 Task: Add Ithaca Lemon Garlic Hummus to the cart.
Action: Mouse moved to (1006, 329)
Screenshot: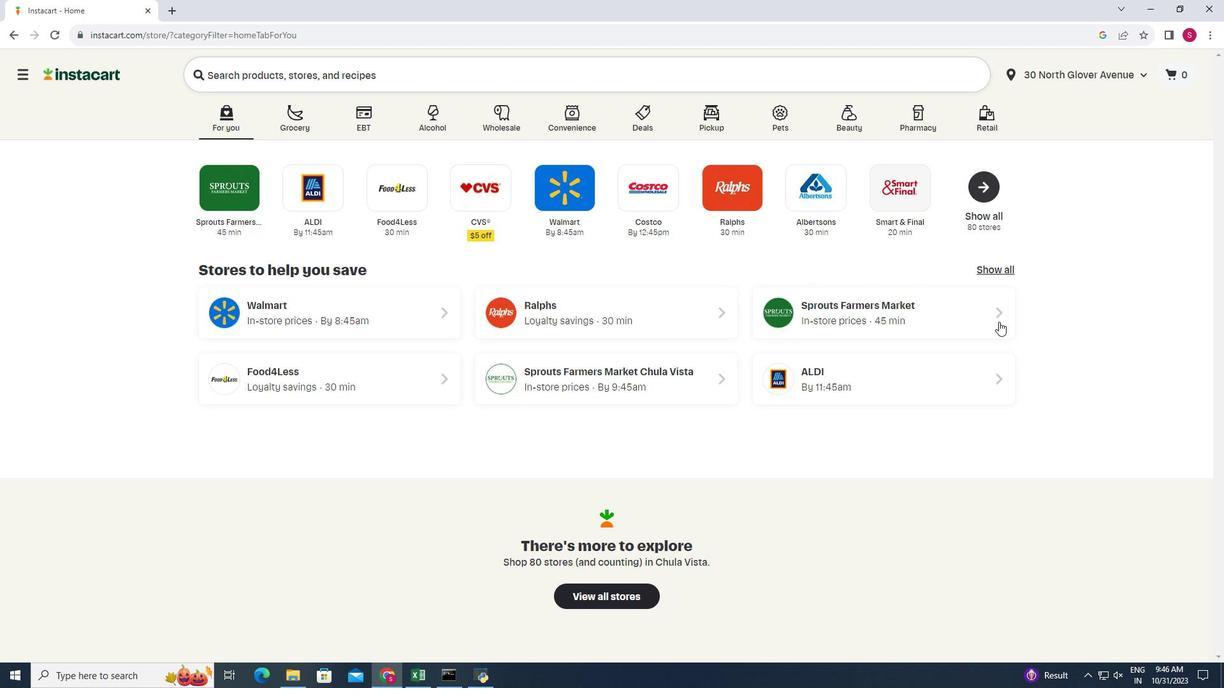 
Action: Mouse pressed left at (1006, 329)
Screenshot: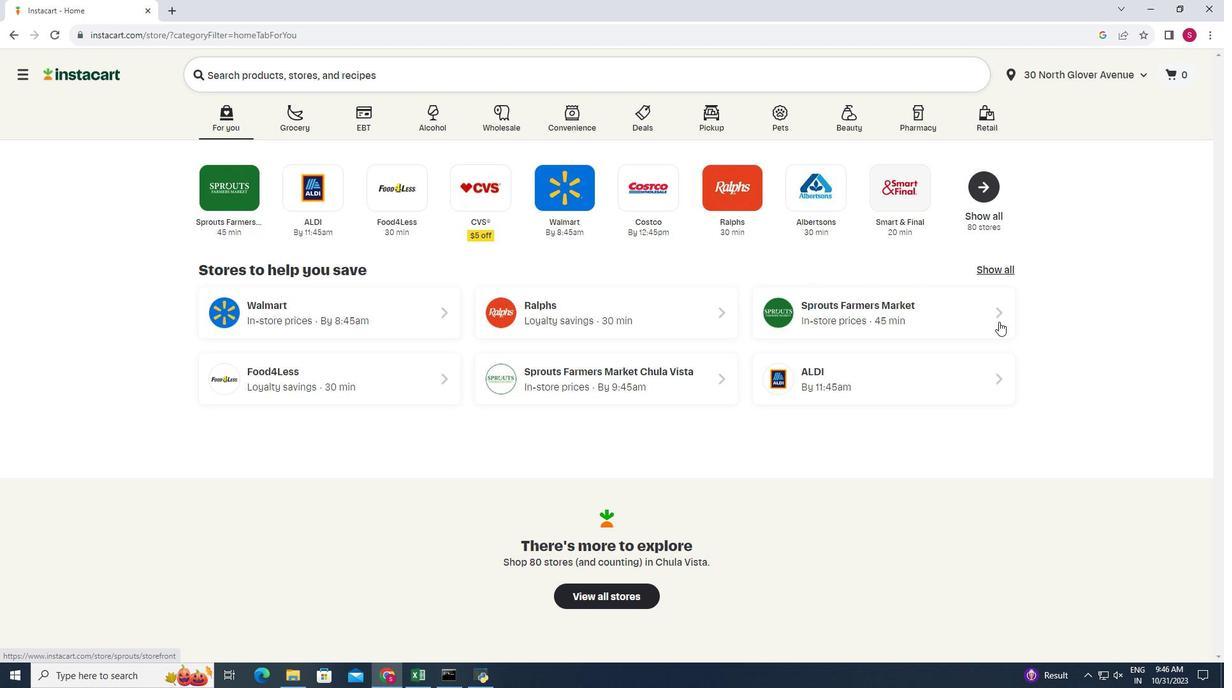 
Action: Mouse moved to (24, 568)
Screenshot: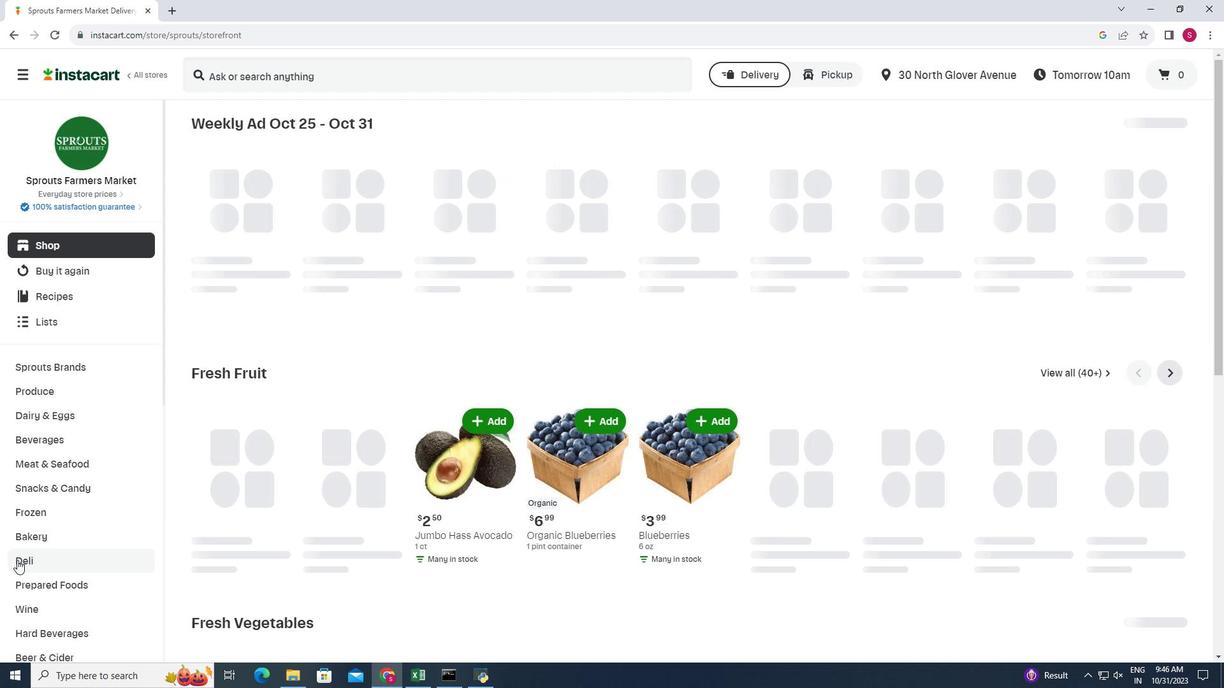 
Action: Mouse pressed left at (24, 568)
Screenshot: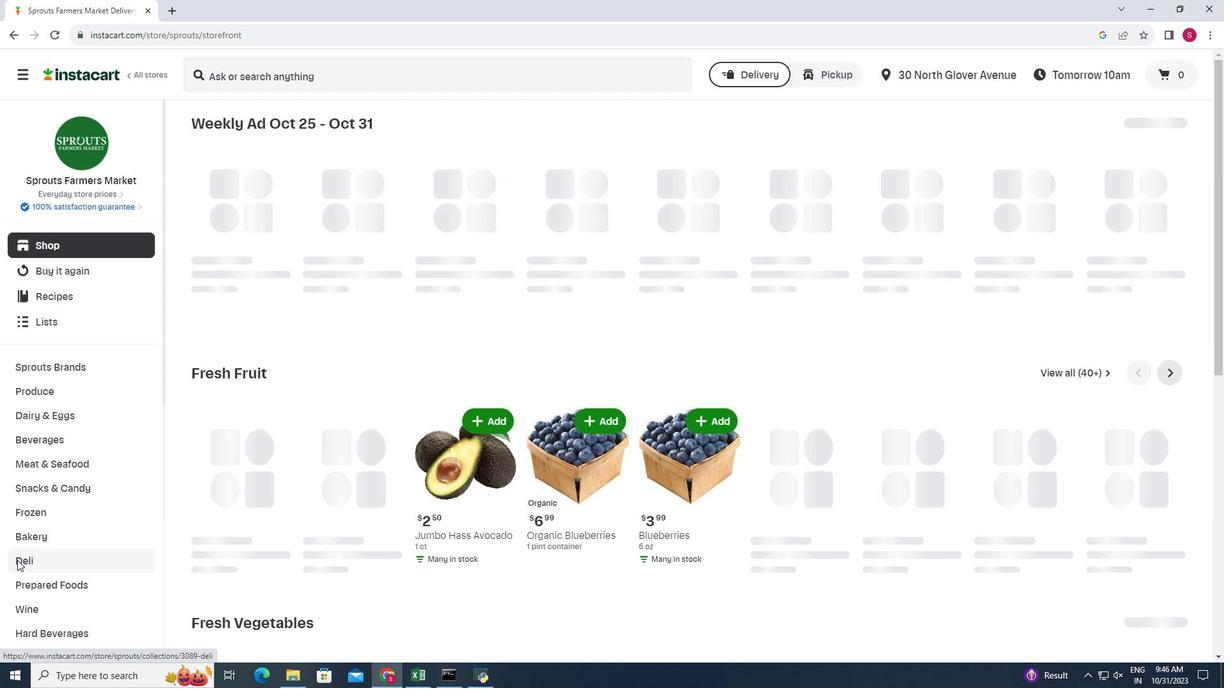 
Action: Mouse moved to (443, 165)
Screenshot: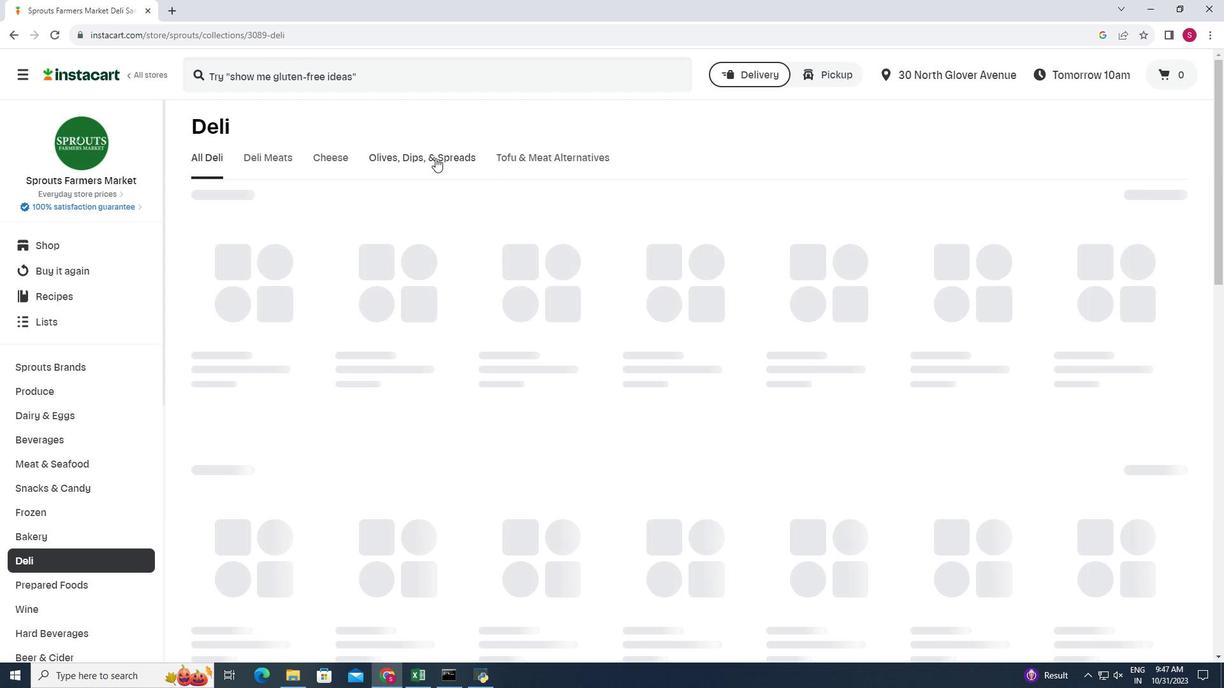 
Action: Mouse pressed left at (443, 165)
Screenshot: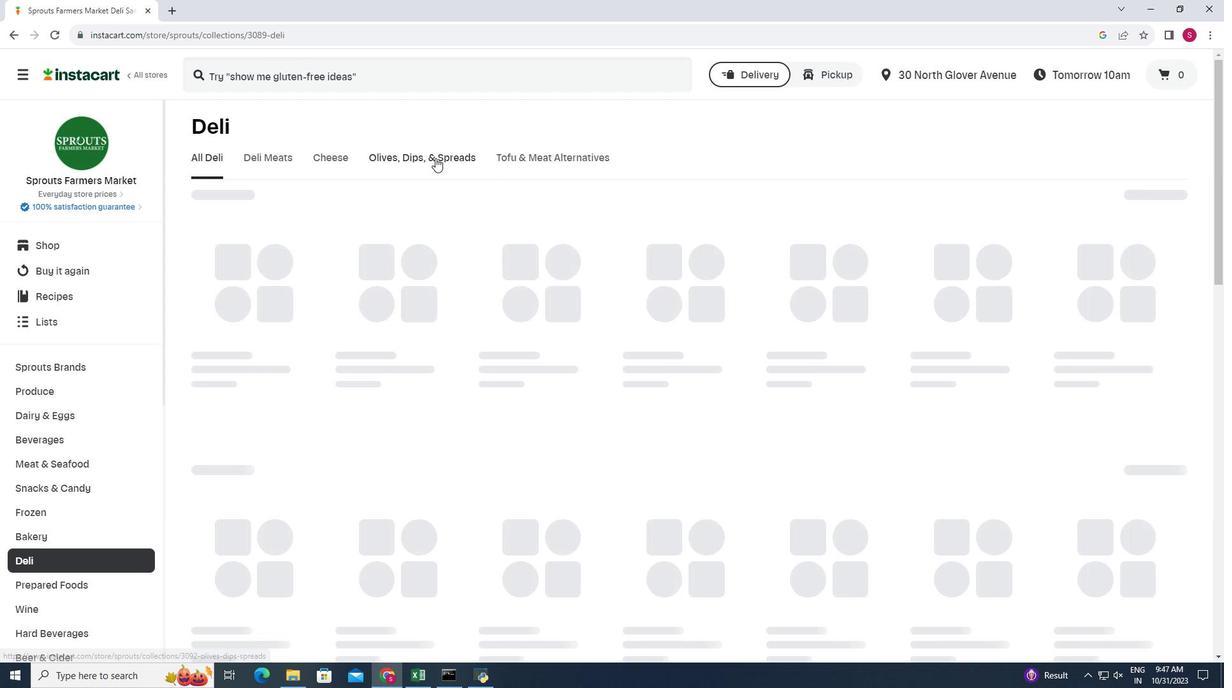 
Action: Mouse moved to (287, 232)
Screenshot: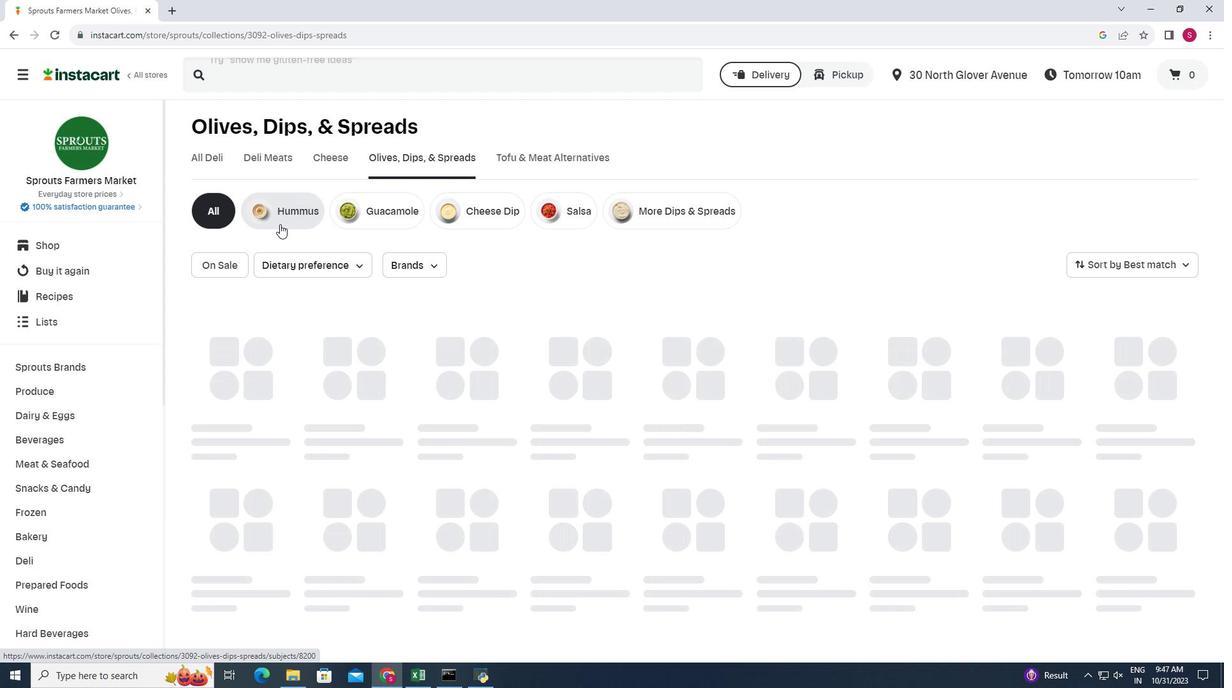 
Action: Mouse pressed left at (287, 232)
Screenshot: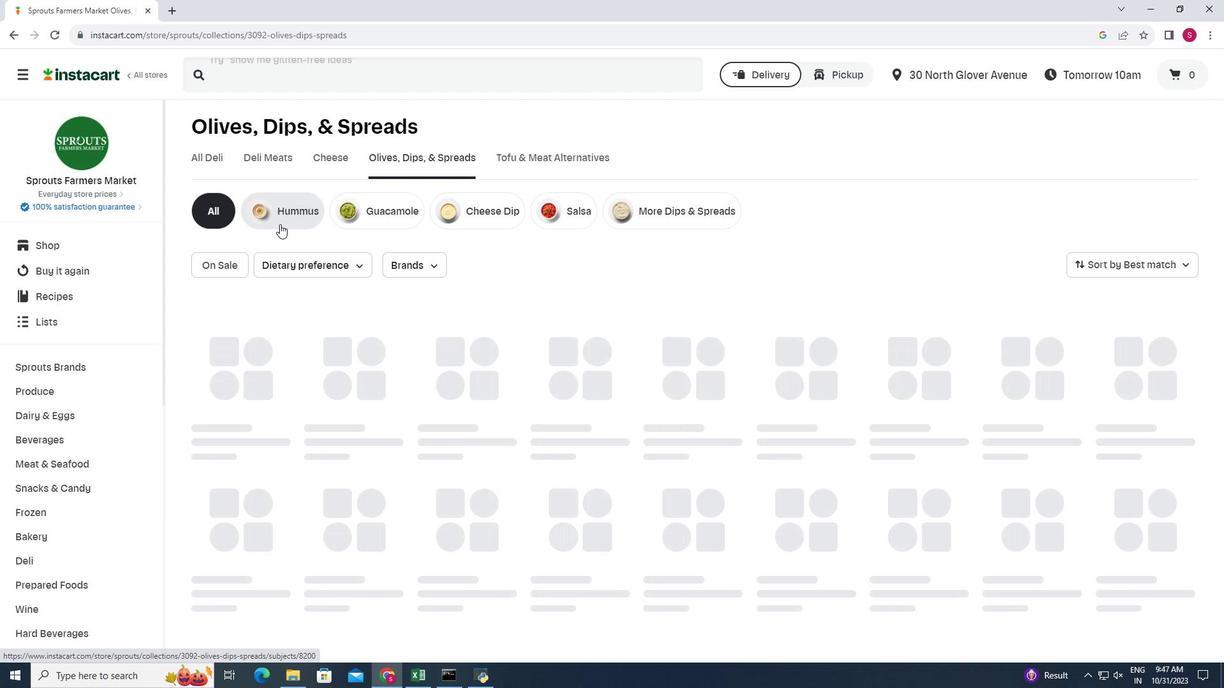 
Action: Mouse moved to (260, 288)
Screenshot: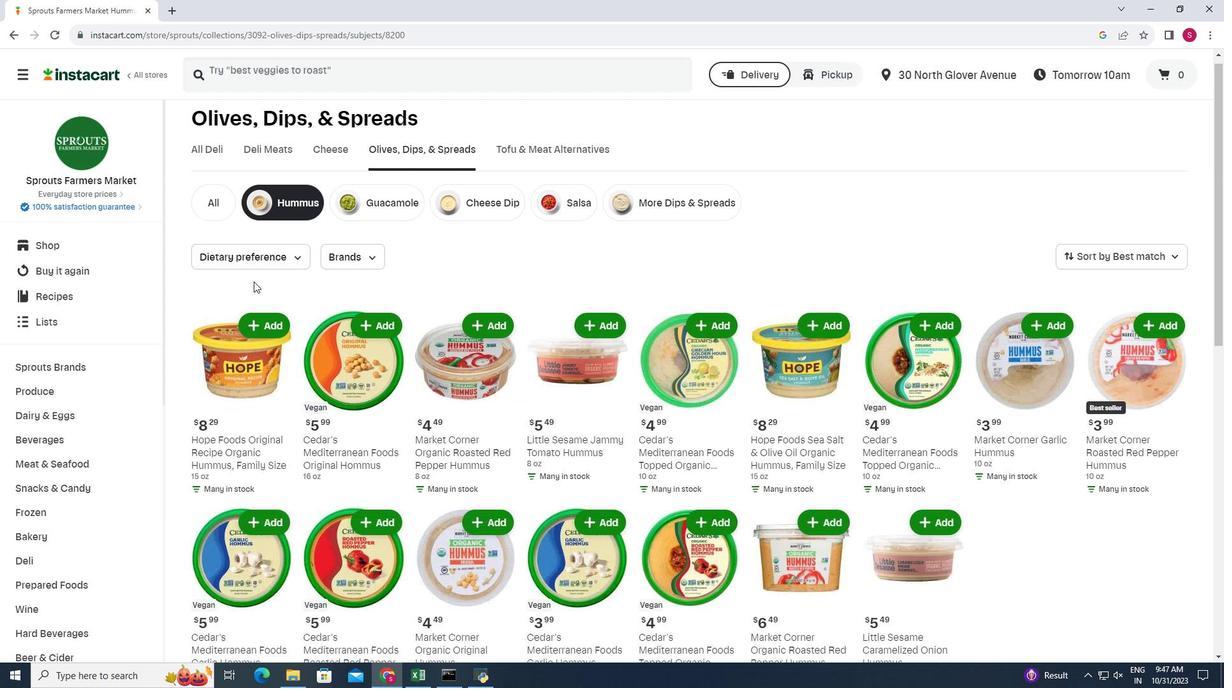 
Action: Mouse scrolled (260, 287) with delta (0, 0)
Screenshot: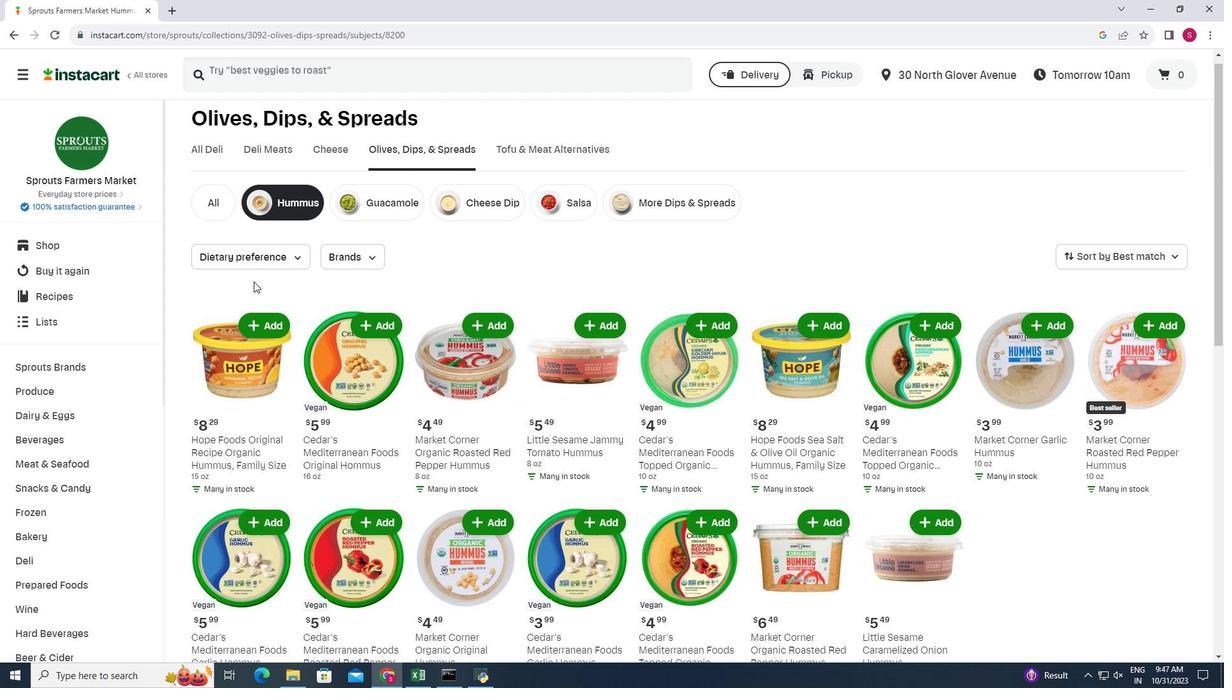 
Action: Mouse moved to (1147, 403)
Screenshot: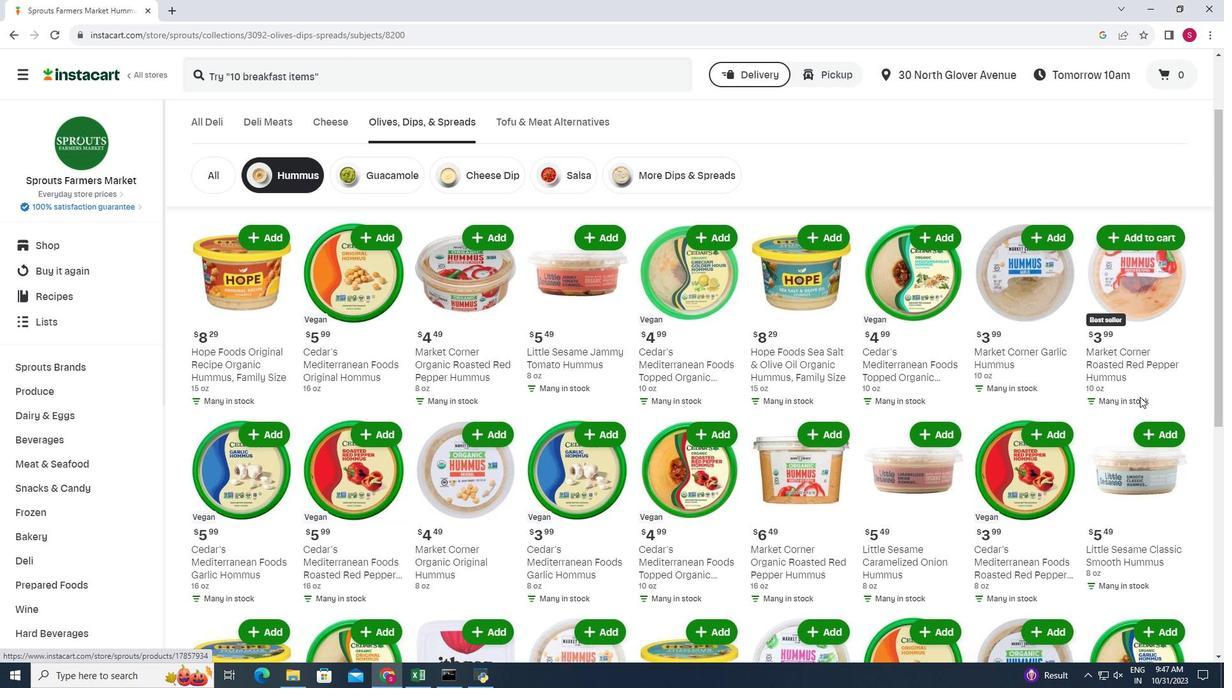 
Action: Mouse scrolled (1147, 403) with delta (0, 0)
Screenshot: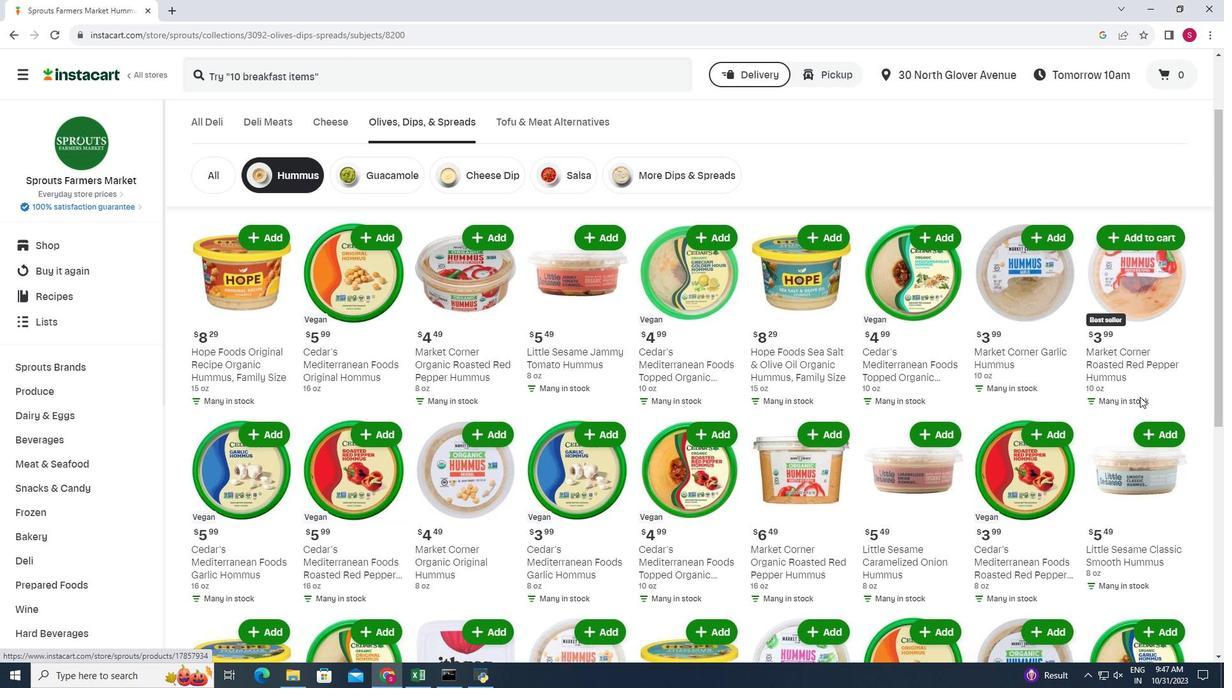 
Action: Mouse moved to (1147, 404)
Screenshot: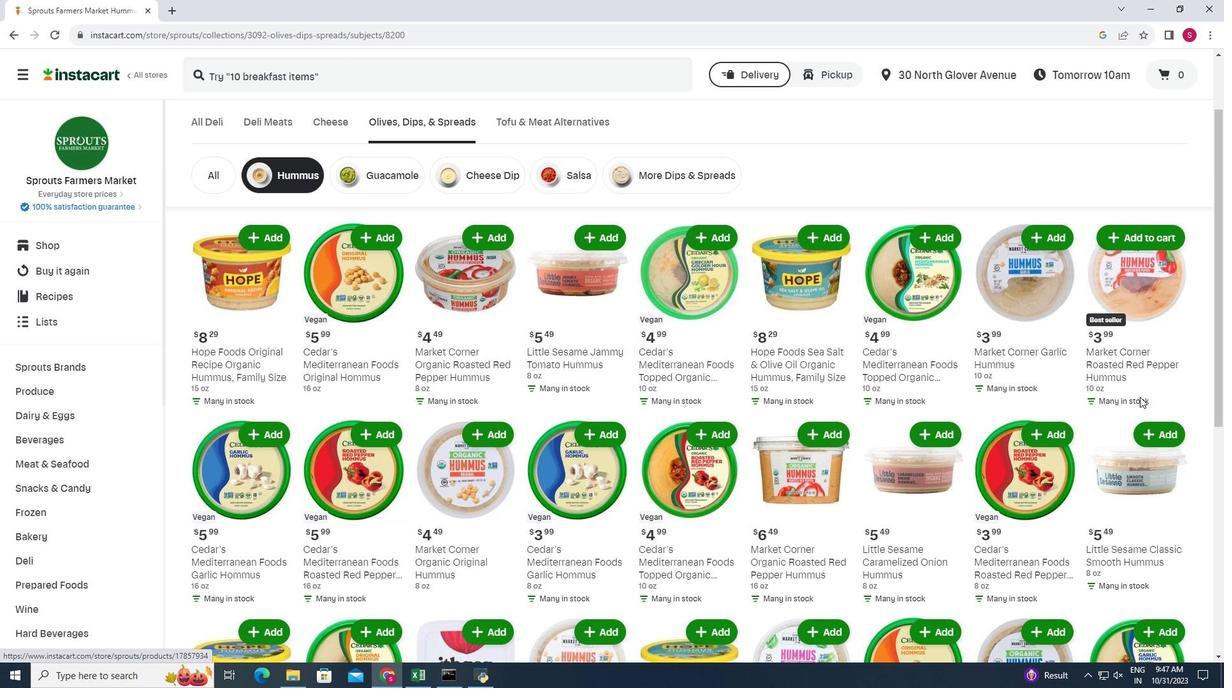 
Action: Mouse scrolled (1147, 404) with delta (0, 0)
Screenshot: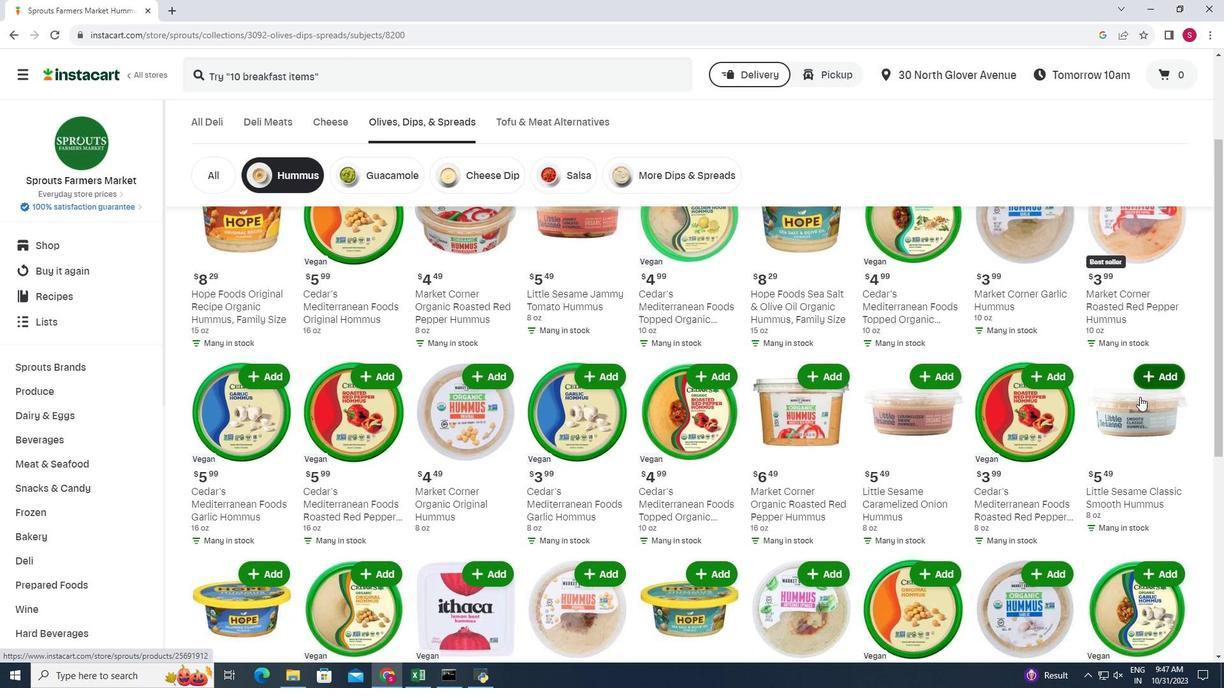 
Action: Mouse moved to (215, 399)
Screenshot: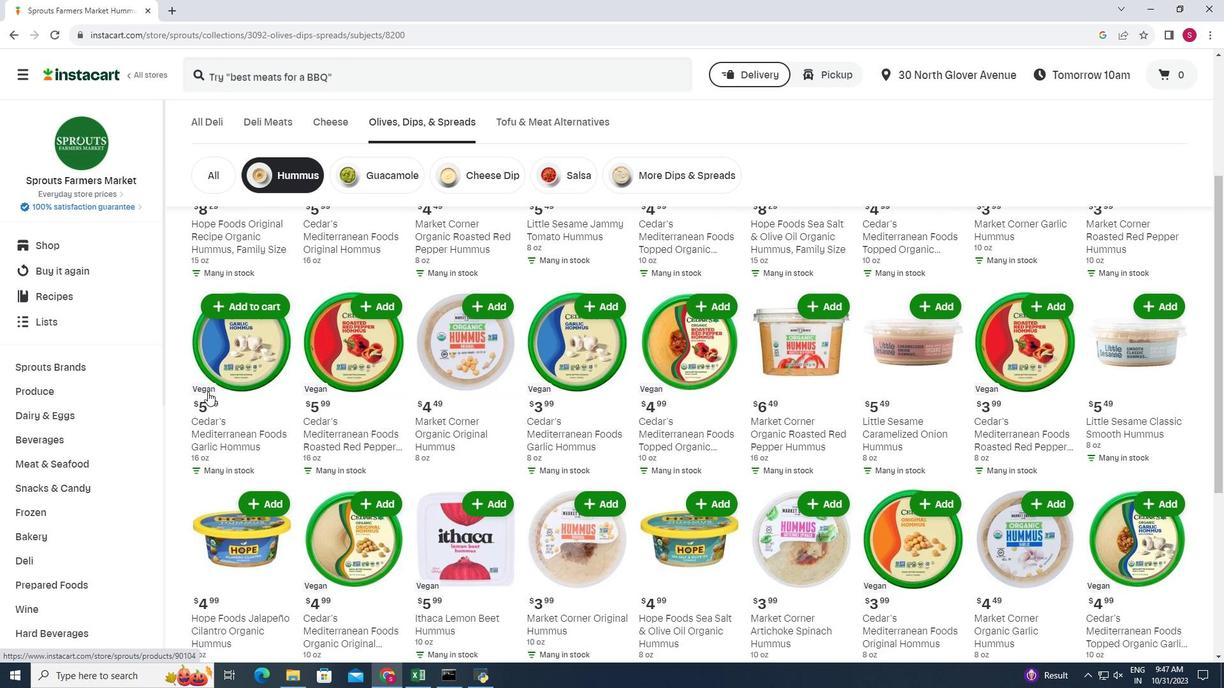 
Action: Mouse scrolled (215, 399) with delta (0, 0)
Screenshot: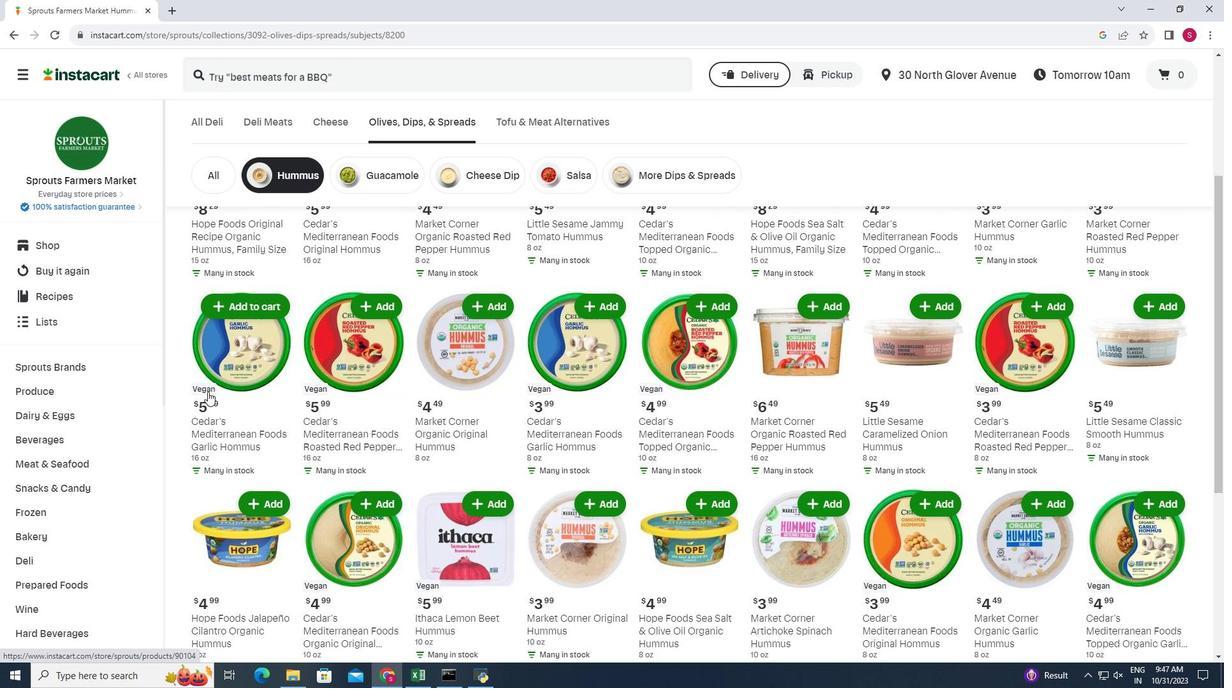 
Action: Mouse scrolled (215, 399) with delta (0, 0)
Screenshot: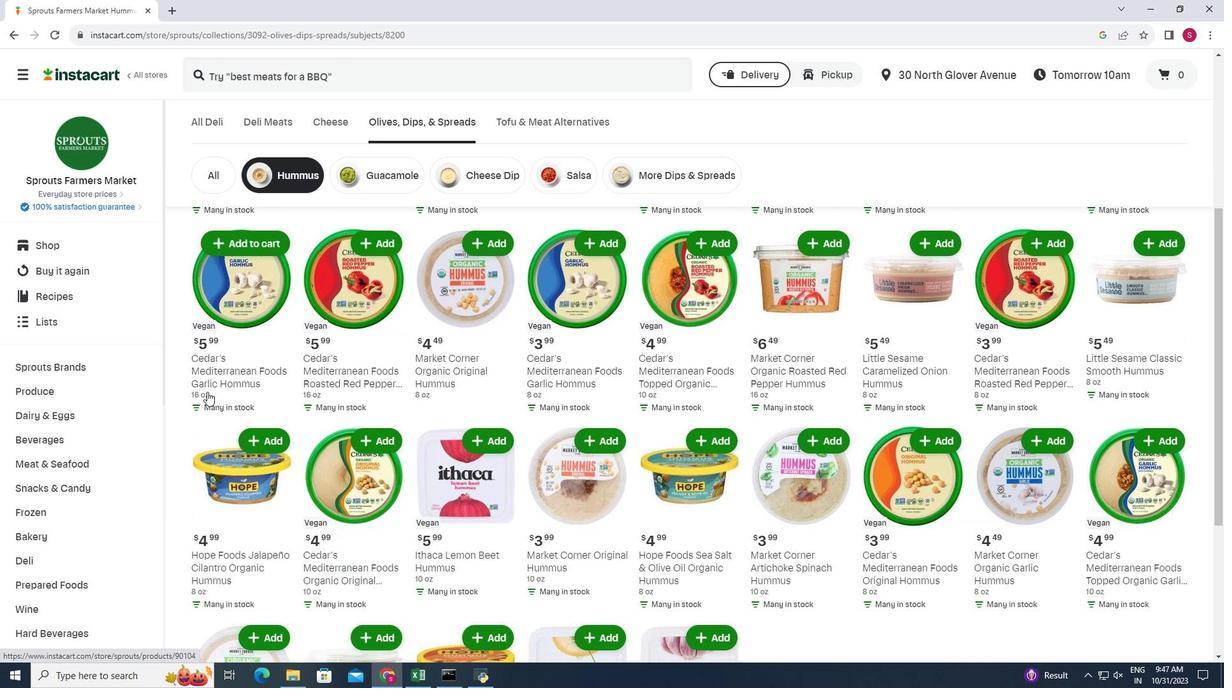 
Action: Mouse scrolled (215, 399) with delta (0, 0)
Screenshot: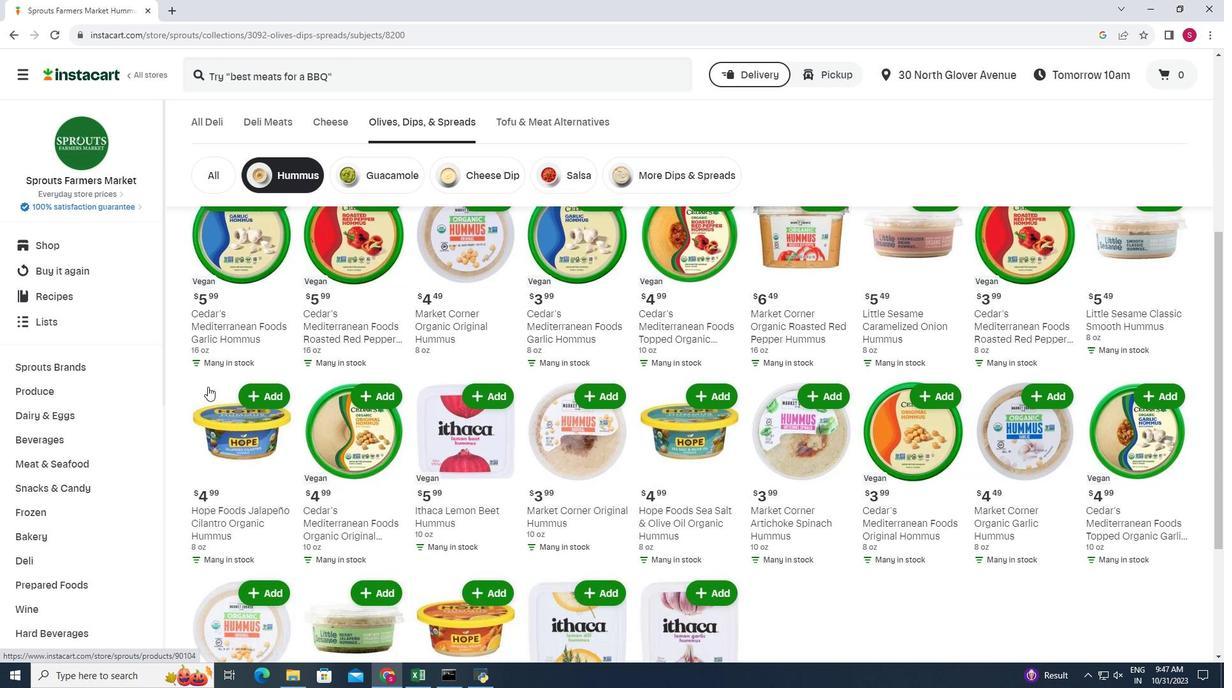 
Action: Mouse moved to (1193, 512)
Screenshot: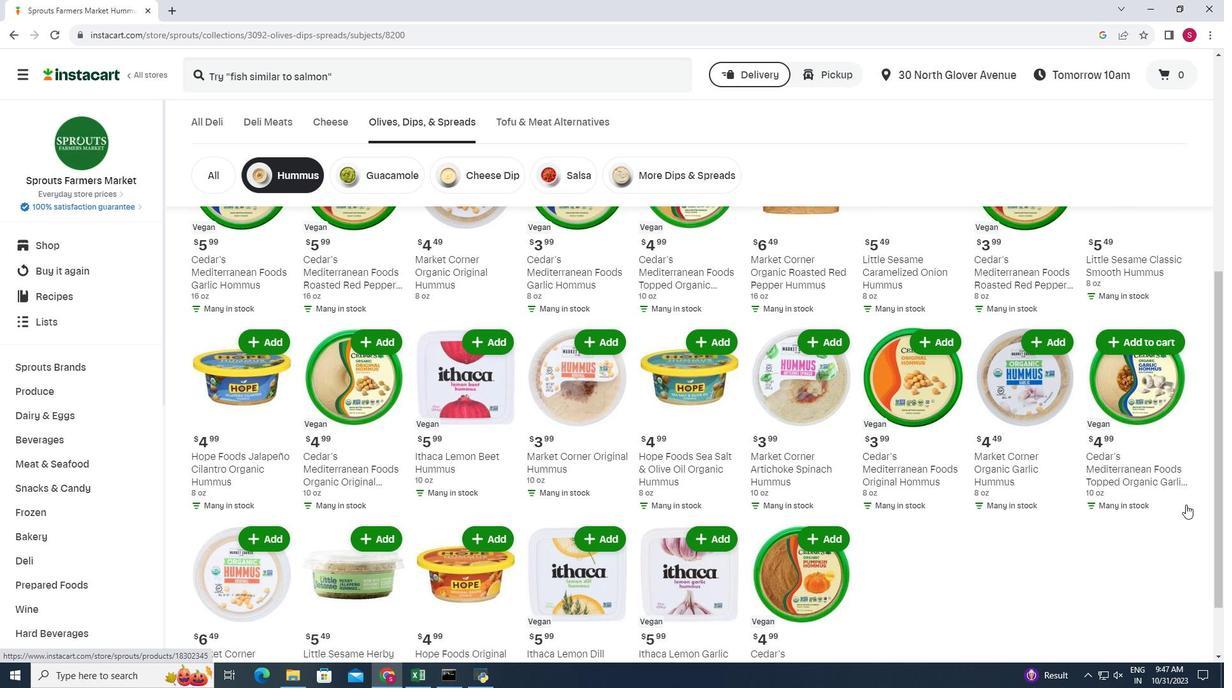 
Action: Mouse scrolled (1193, 512) with delta (0, 0)
Screenshot: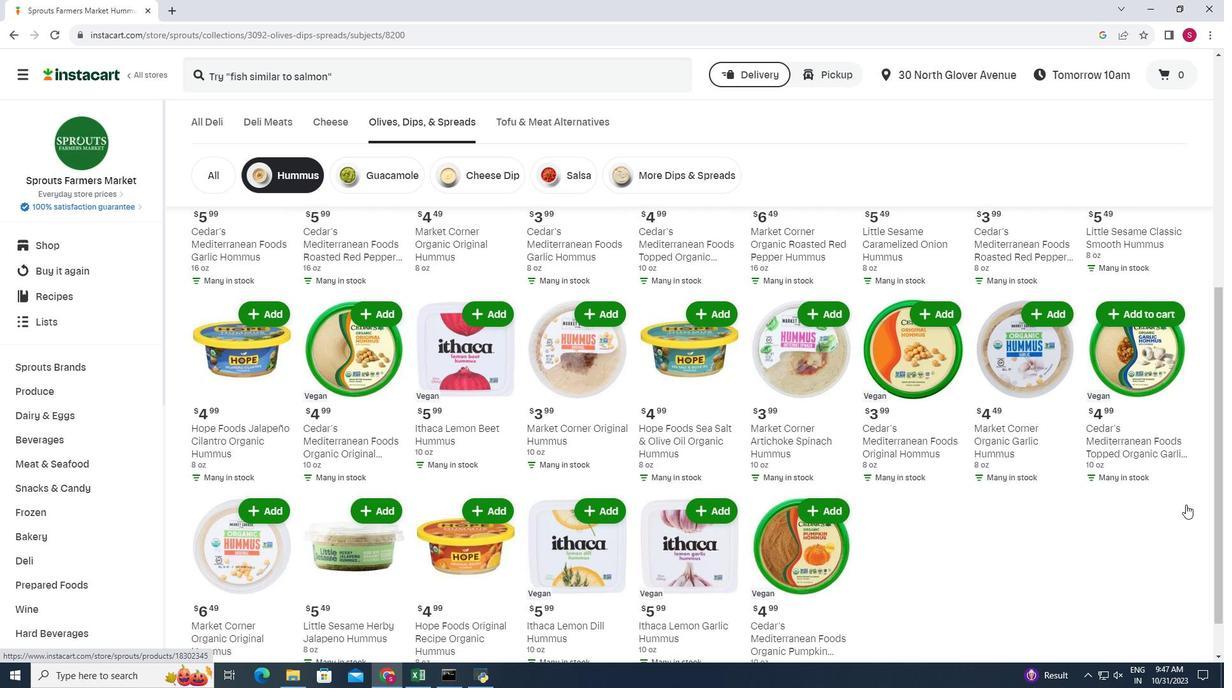 
Action: Mouse scrolled (1193, 512) with delta (0, 0)
Screenshot: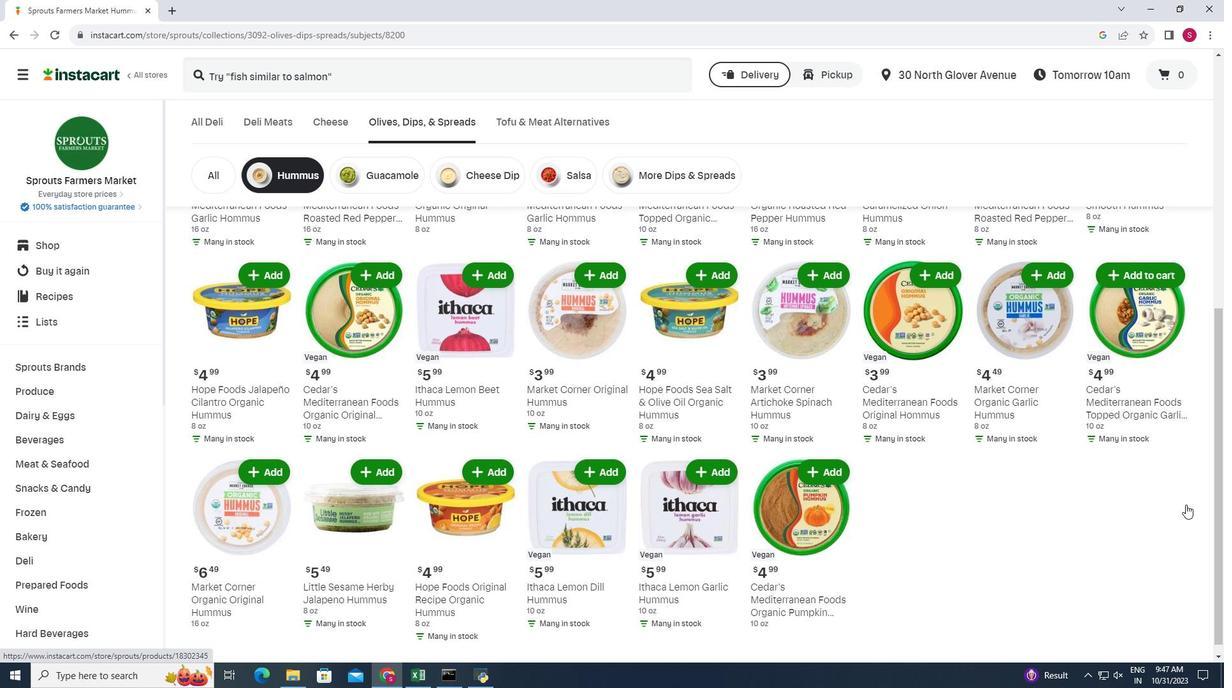 
Action: Mouse scrolled (1193, 512) with delta (0, 0)
Screenshot: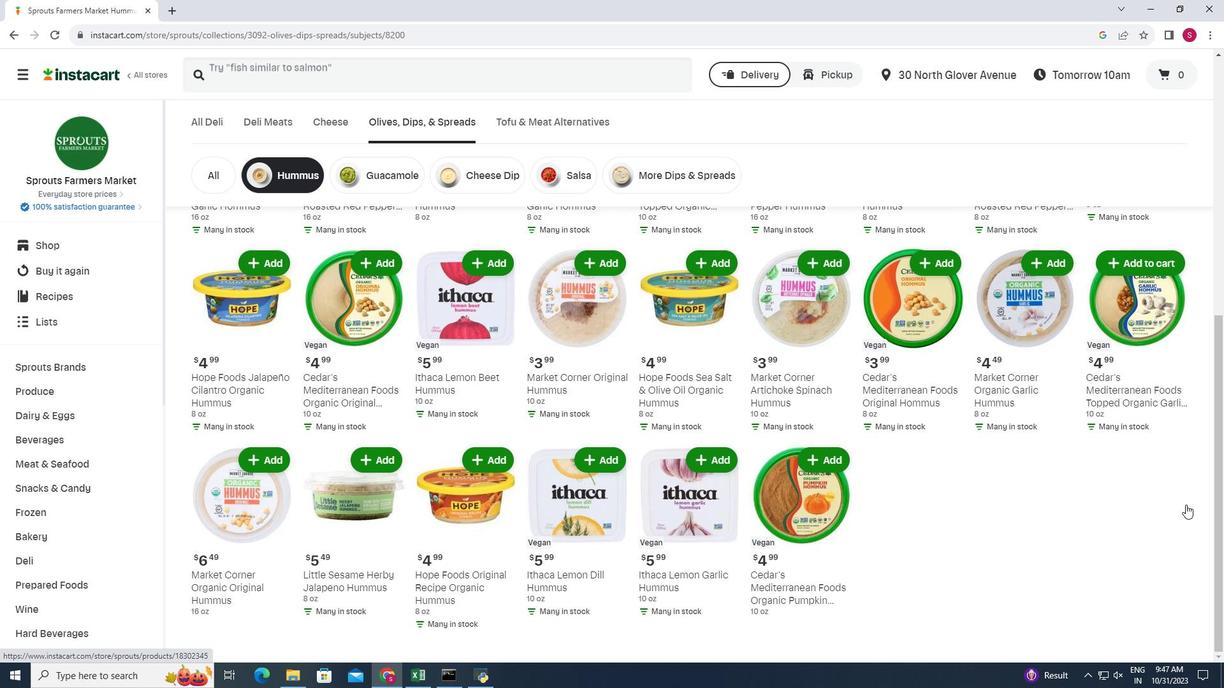
Action: Mouse moved to (716, 473)
Screenshot: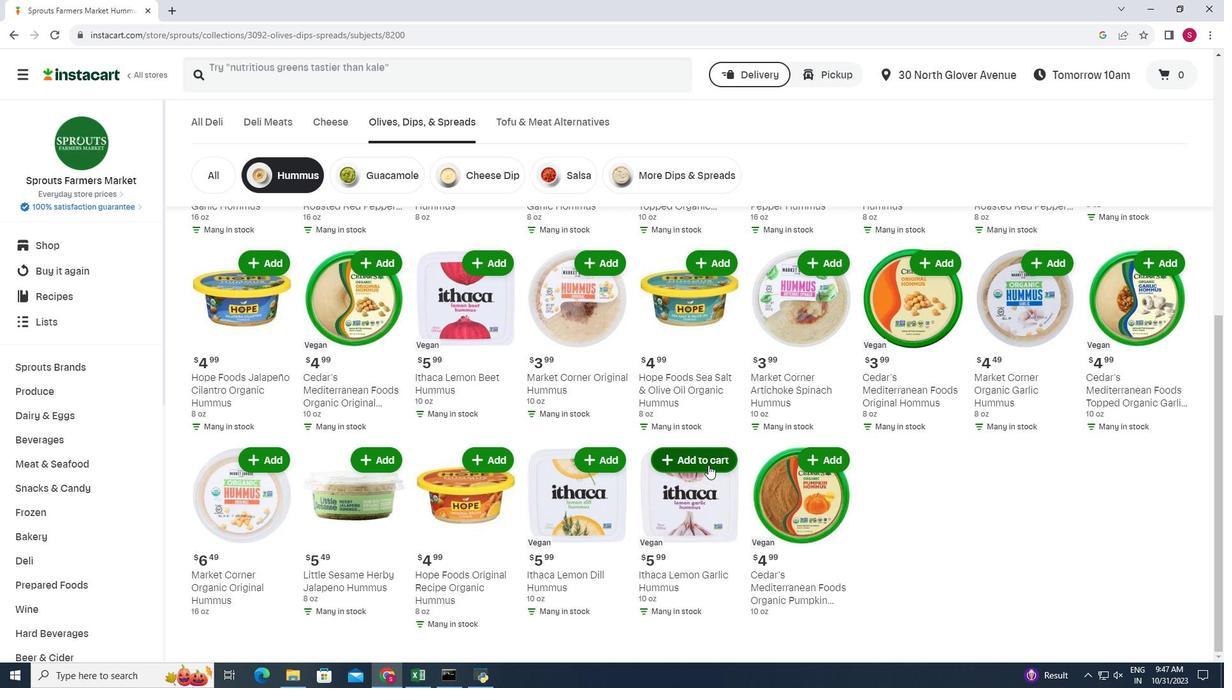 
Action: Mouse pressed left at (716, 473)
Screenshot: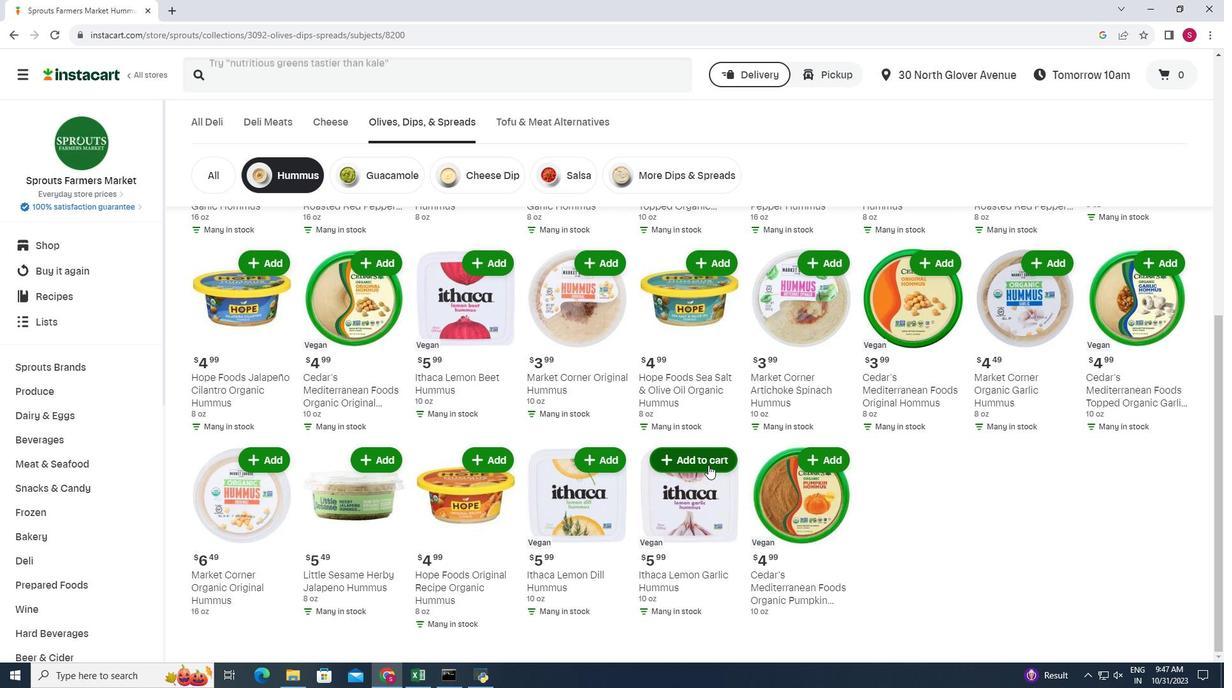 
Action: Mouse moved to (740, 426)
Screenshot: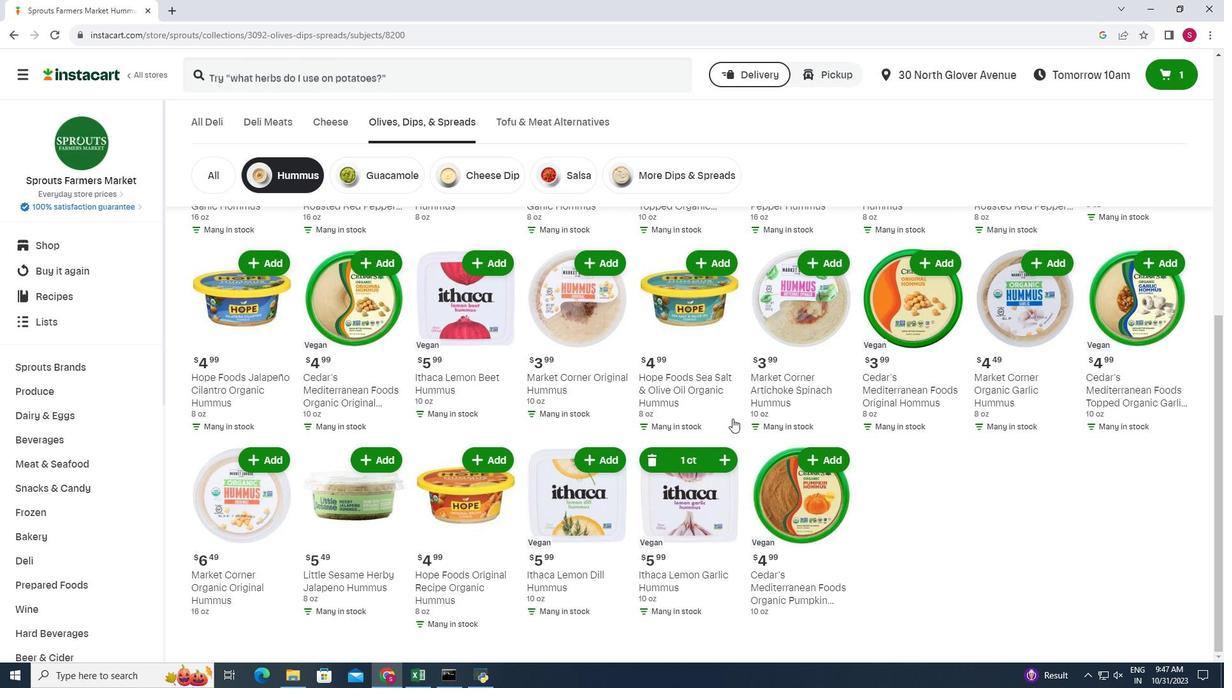 
